 Task: Search for emails from 'softage.1@softage.net' with the subject 'Introduction'.
Action: Mouse moved to (211, 11)
Screenshot: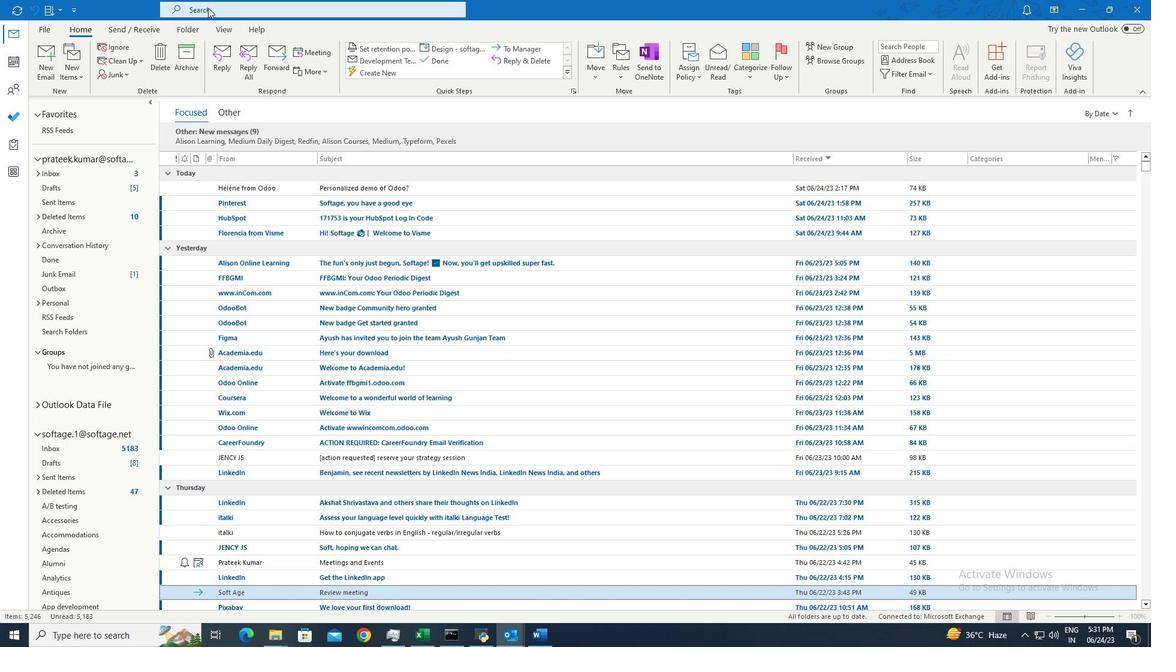 
Action: Mouse pressed left at (211, 11)
Screenshot: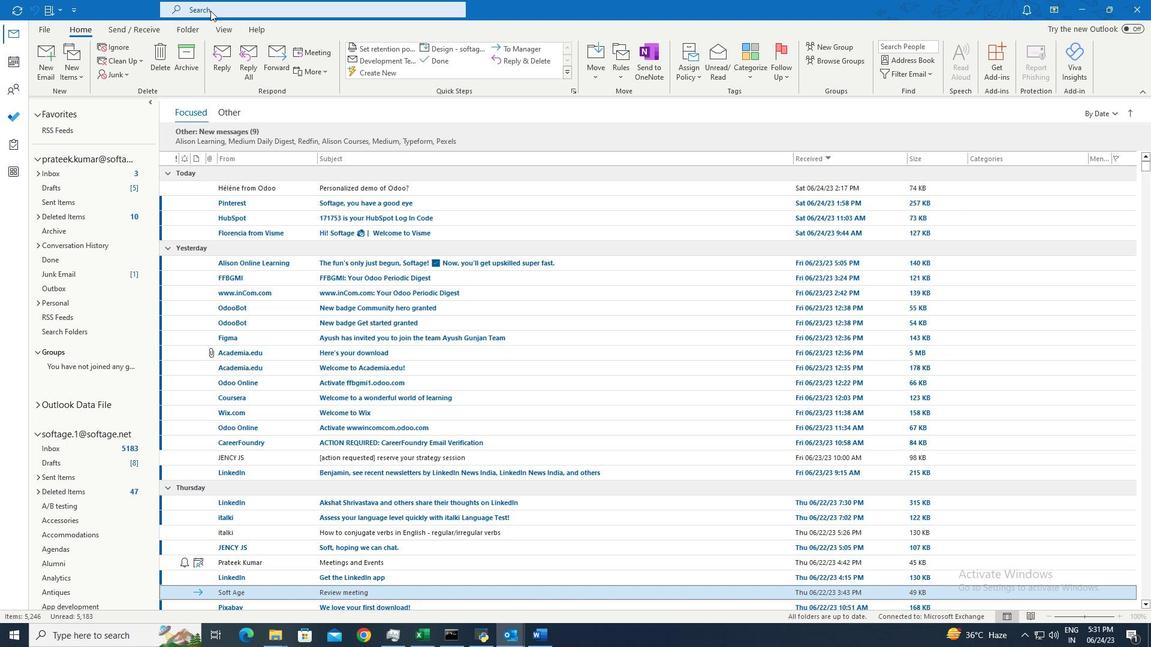 
Action: Mouse moved to (440, 7)
Screenshot: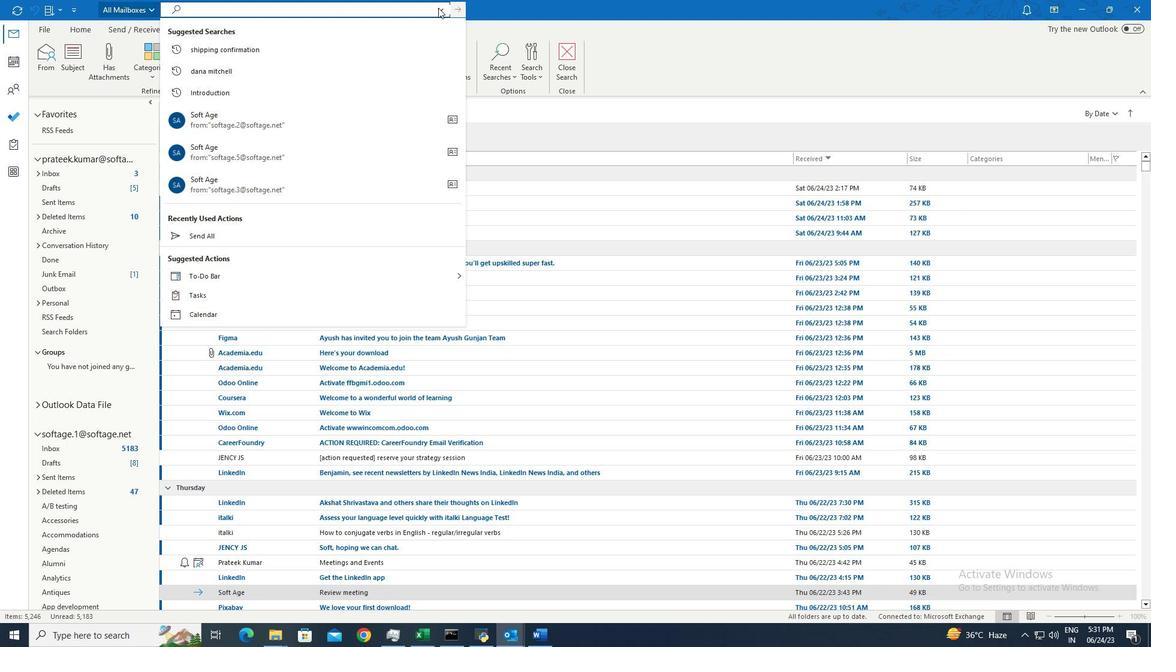 
Action: Mouse pressed left at (440, 7)
Screenshot: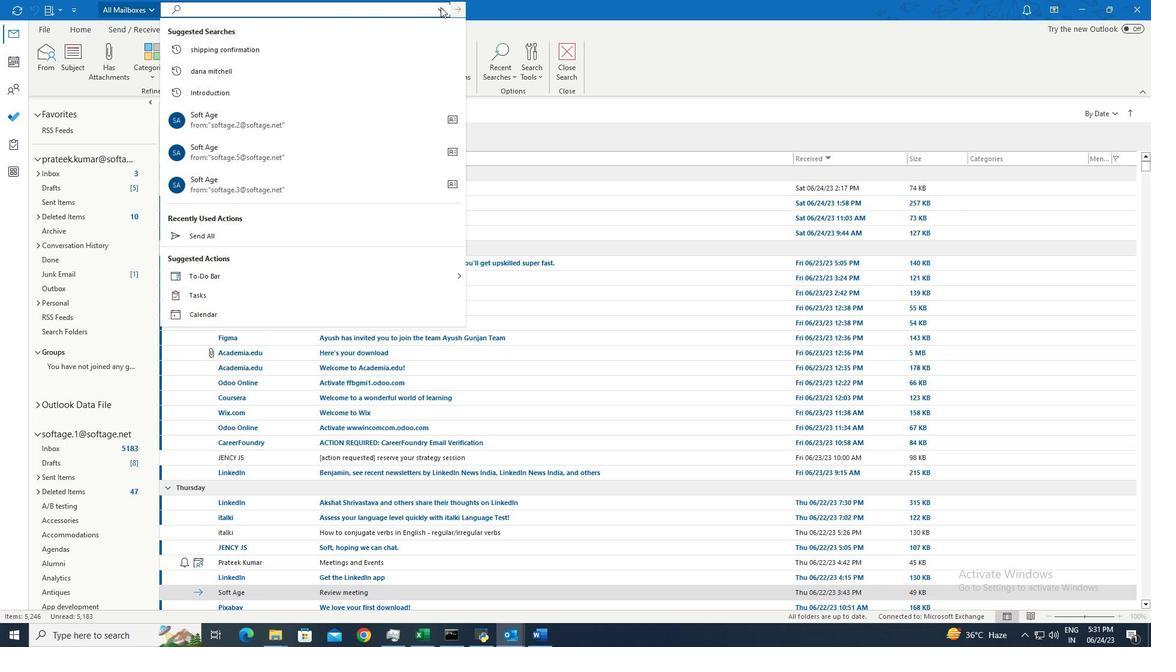 
Action: Mouse moved to (236, 169)
Screenshot: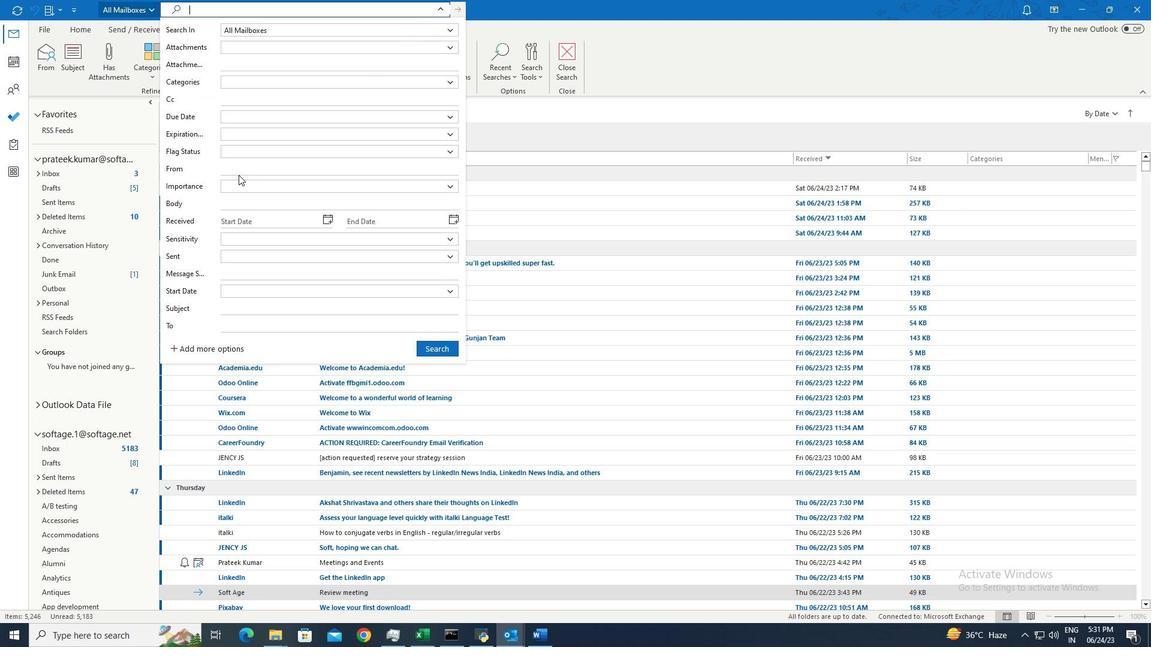 
Action: Mouse pressed left at (236, 169)
Screenshot: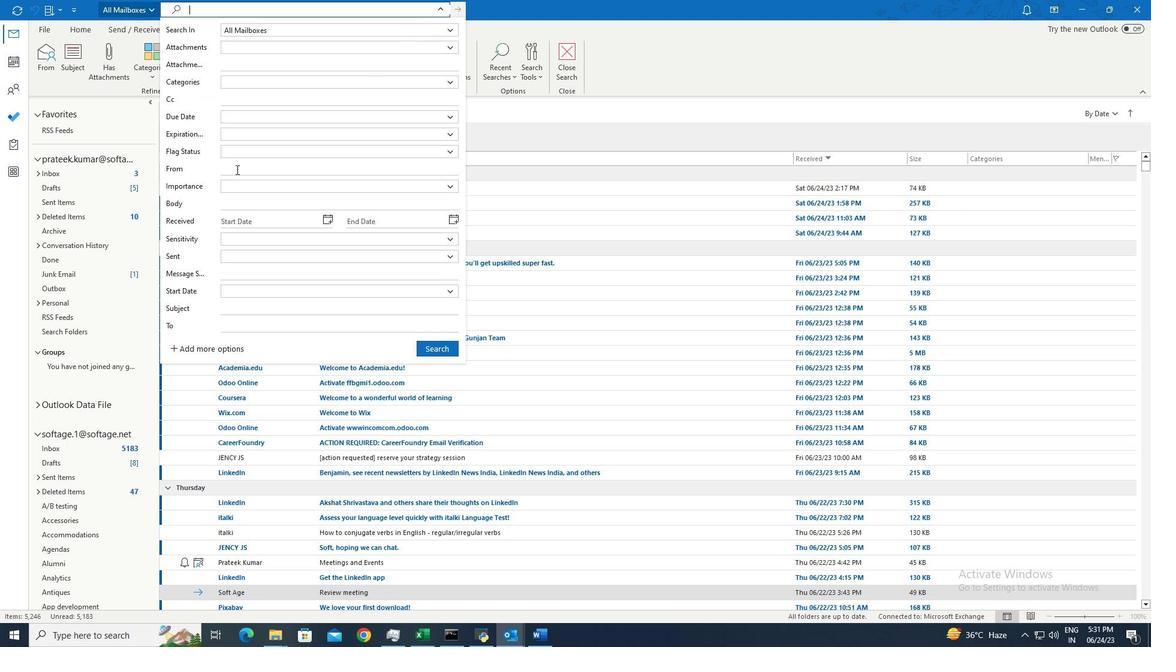 
Action: Key pressed softage.1<Key.shift>@softage.net
Screenshot: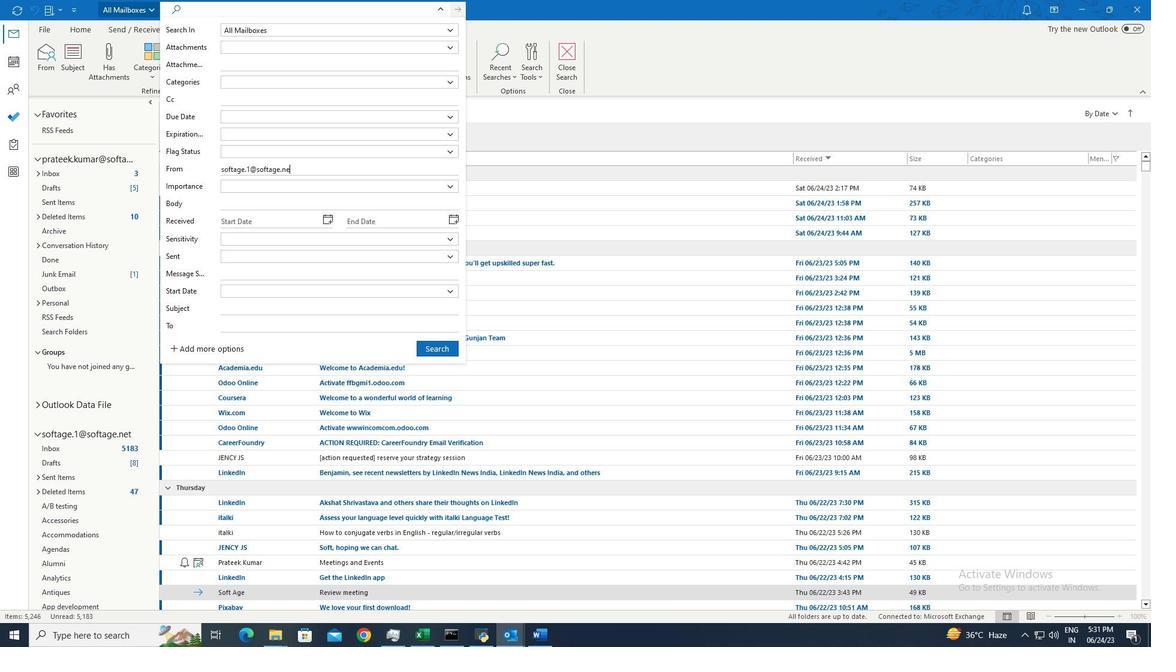 
Action: Mouse moved to (249, 305)
Screenshot: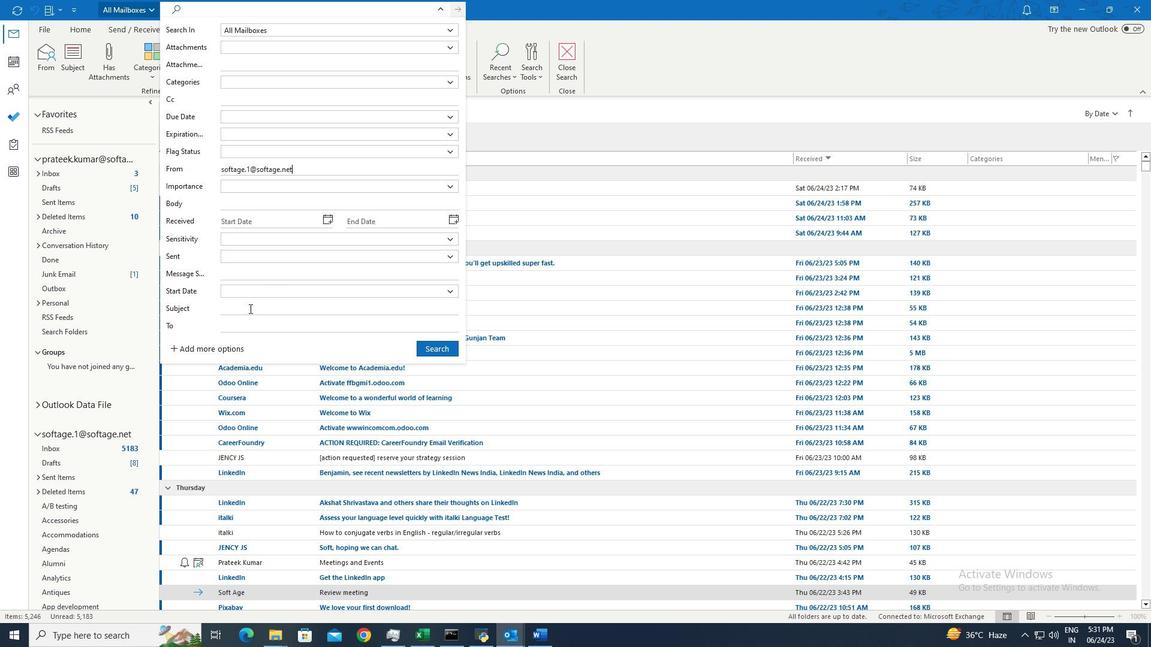 
Action: Mouse pressed left at (249, 305)
Screenshot: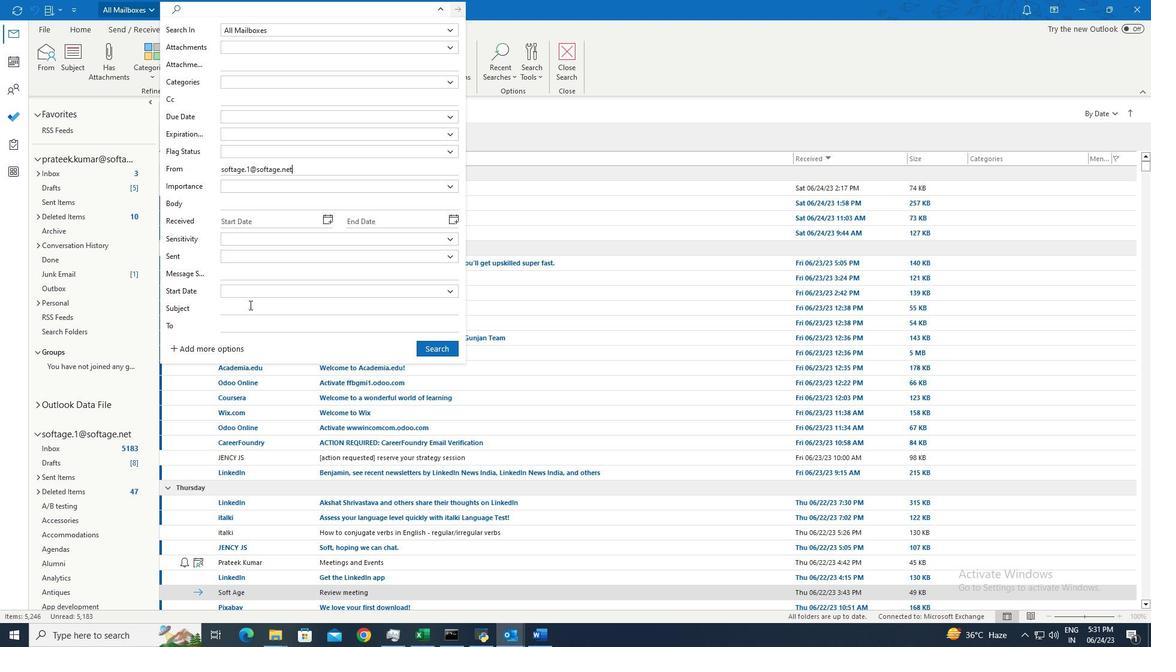 
Action: Key pressed <Key.shift><Key.shift><Key.shift><Key.shift><Key.shift><Key.shift><Key.shift><Key.shift><Key.shift><Key.shift><Key.shift><Key.shift><Key.shift><Key.shift><Key.shift><Key.shift><Key.shift>Introduction
Screenshot: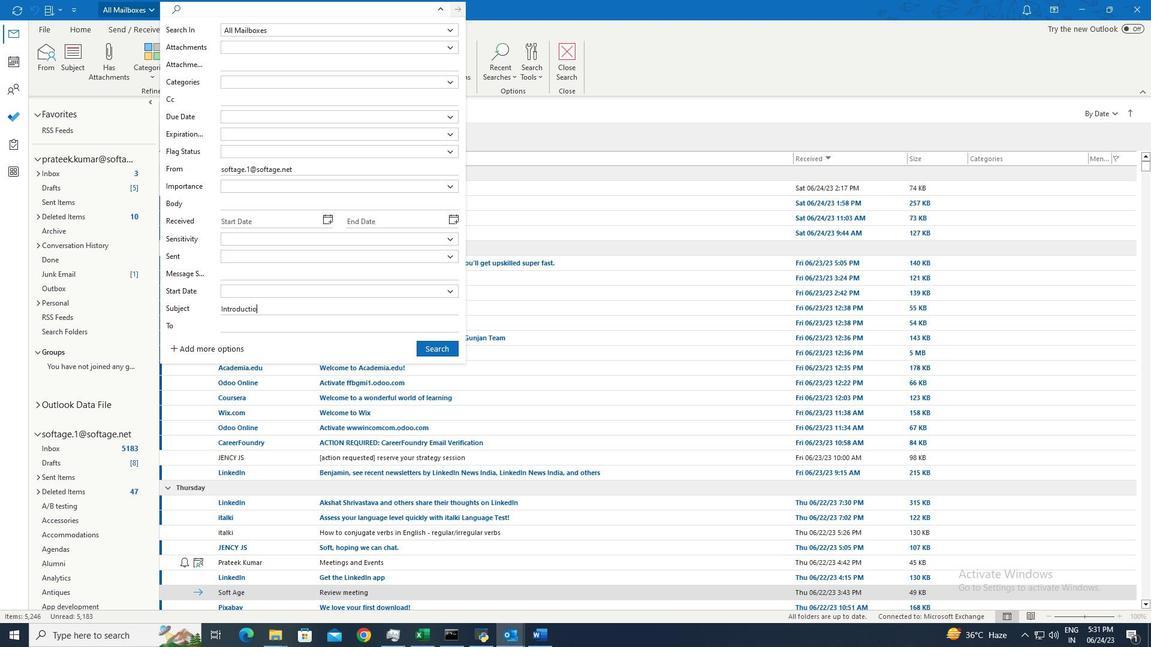 
Action: Mouse moved to (434, 344)
Screenshot: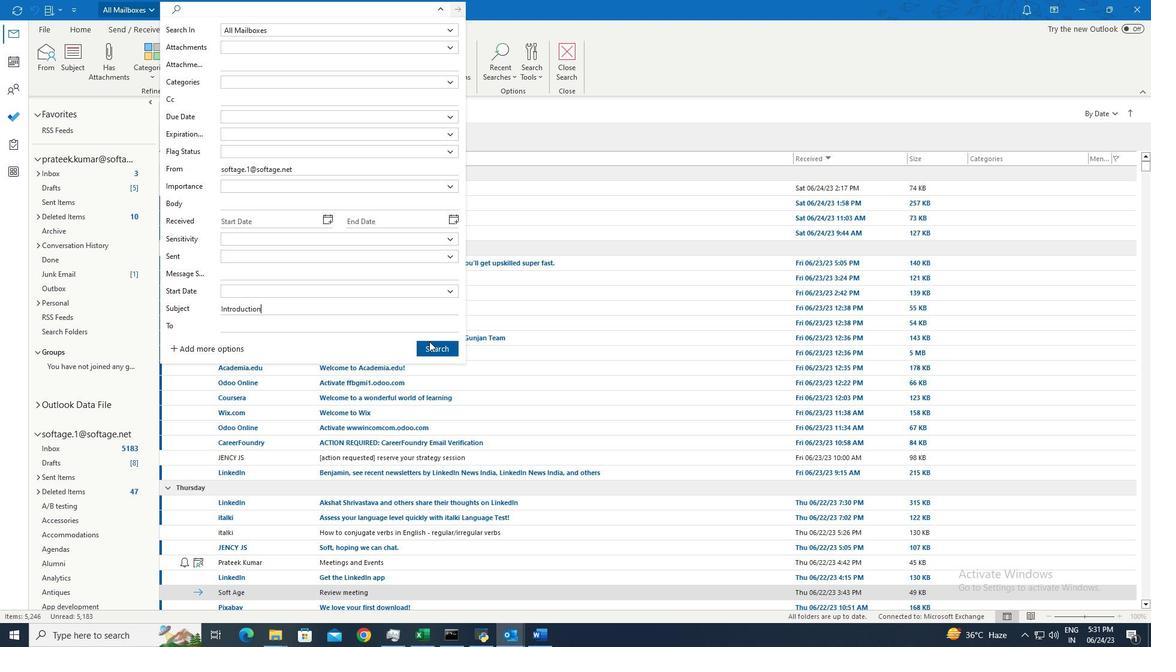 
Action: Mouse pressed left at (434, 344)
Screenshot: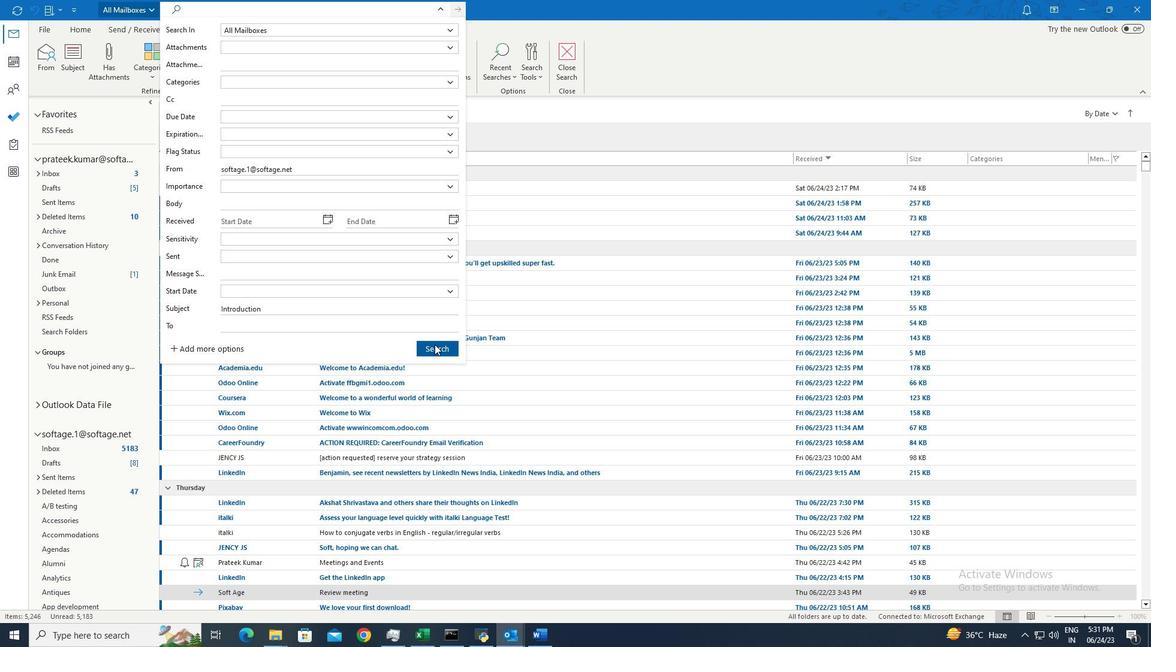 
Action: Mouse moved to (72, 27)
Screenshot: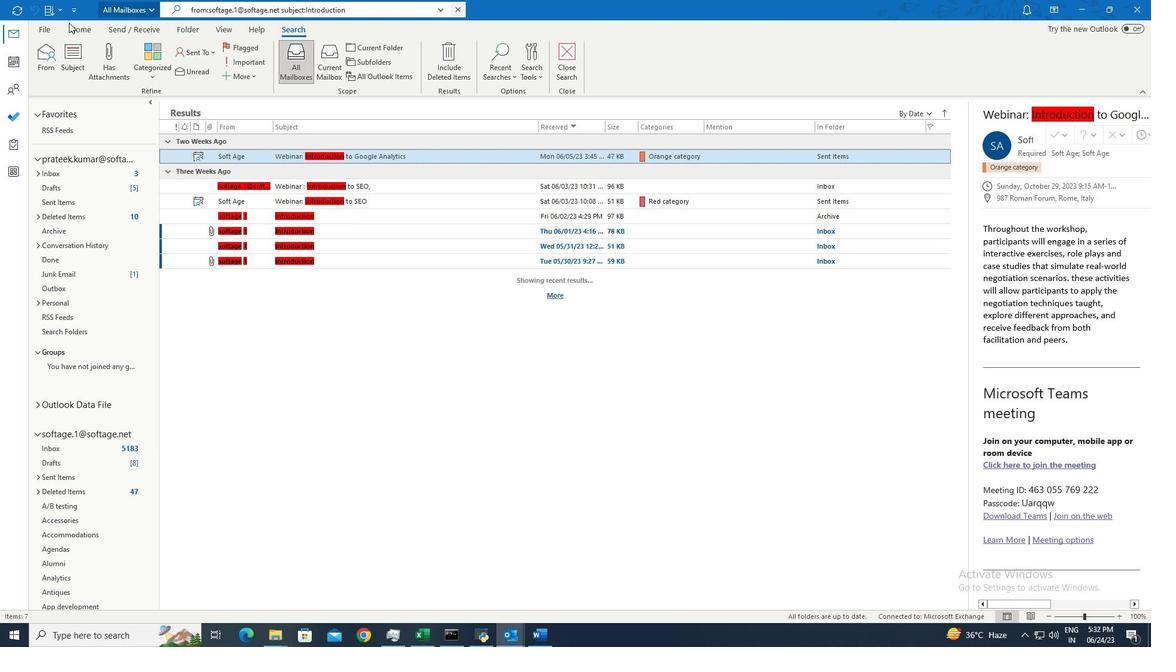 
Action: Mouse pressed left at (72, 27)
Screenshot: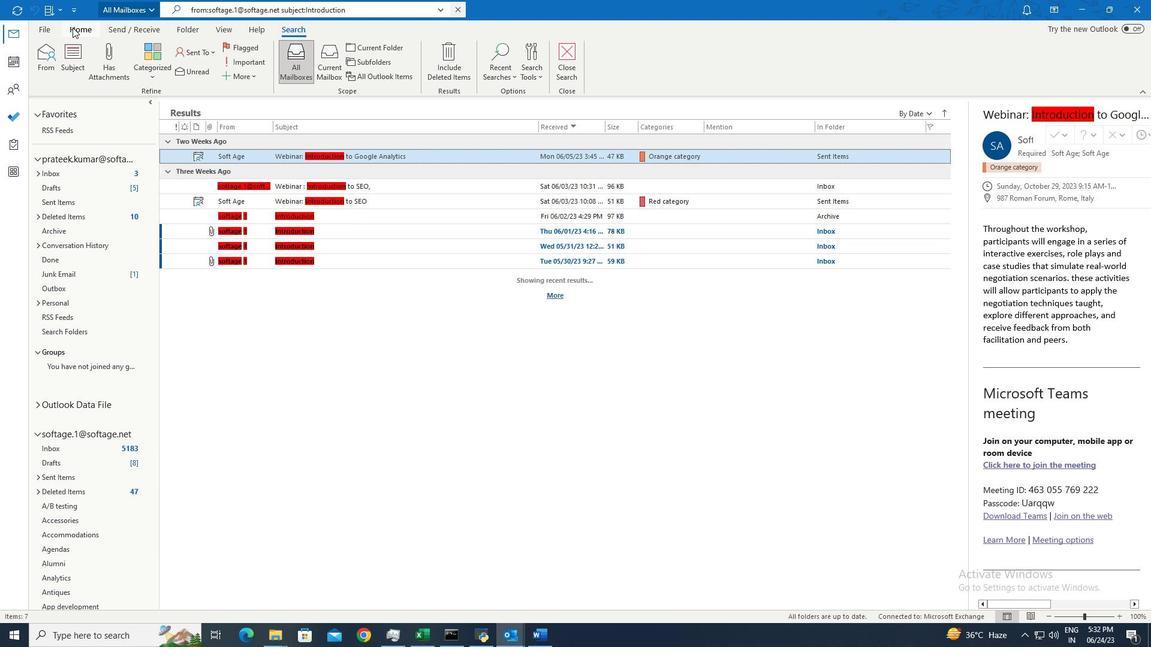 
Action: Mouse moved to (184, 54)
Screenshot: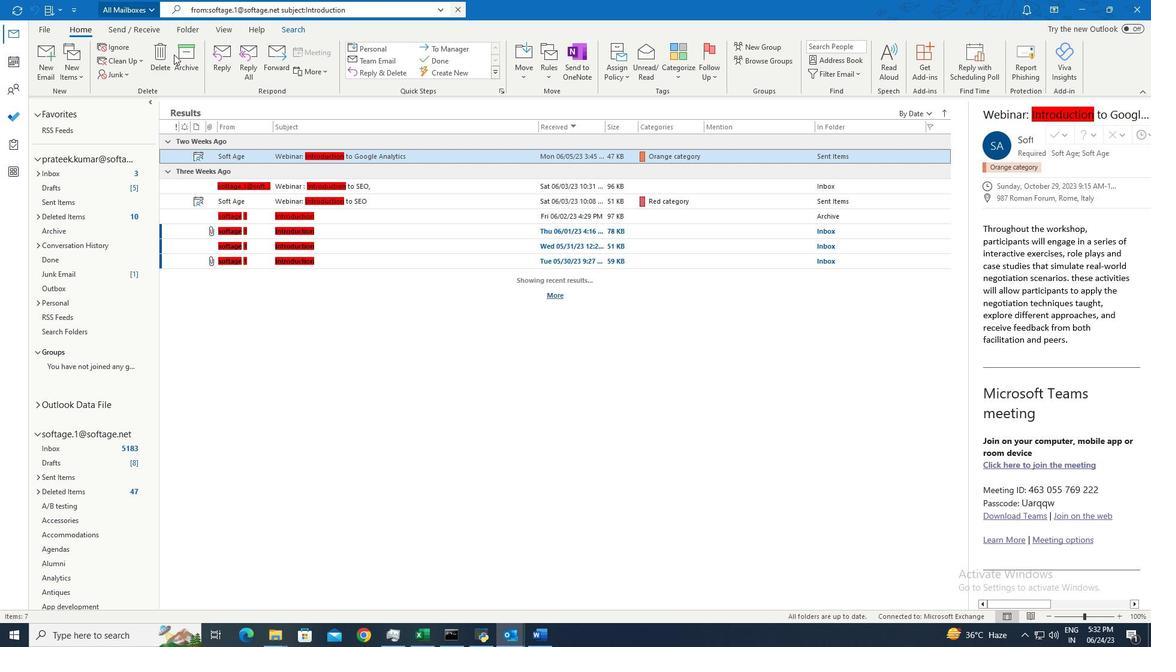 
Action: Mouse pressed left at (184, 54)
Screenshot: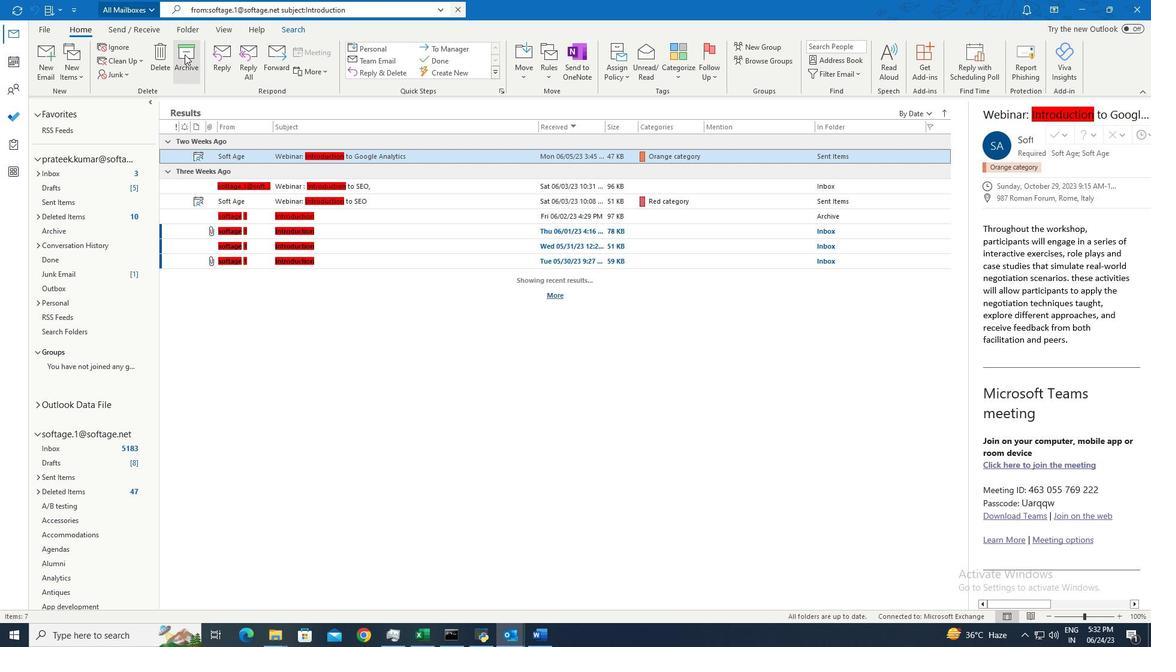 
Action: Mouse moved to (184, 55)
Screenshot: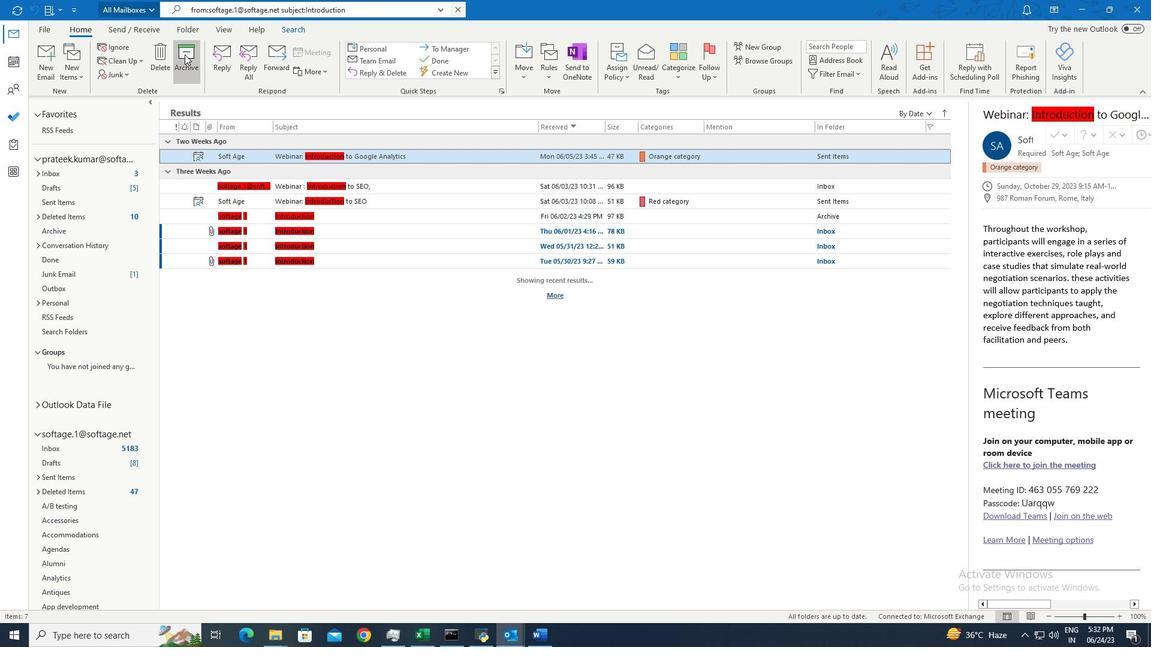 
